 Task: Create New Customer with Customer Name: Crumbl Cookies, Billing Address Line1: 3514 Cook Hill Road, Billing Address Line2:  Danbury, Billing Address Line3:  Connecticut 06810
Action: Mouse moved to (135, 27)
Screenshot: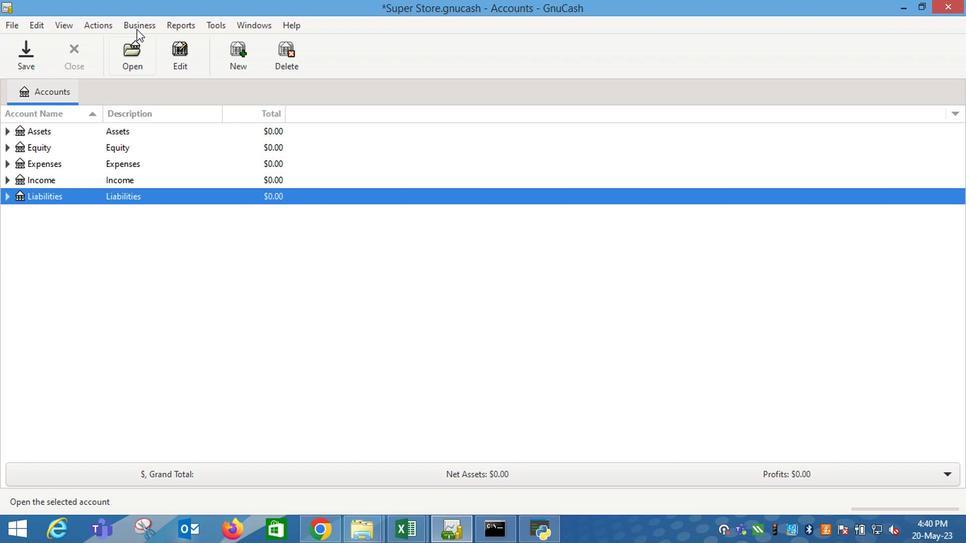 
Action: Mouse pressed left at (135, 27)
Screenshot: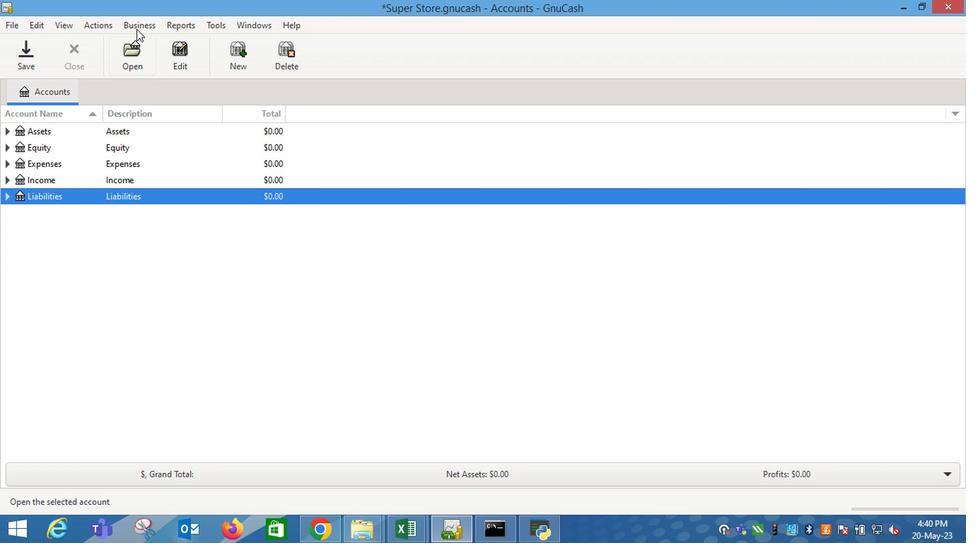 
Action: Mouse moved to (308, 60)
Screenshot: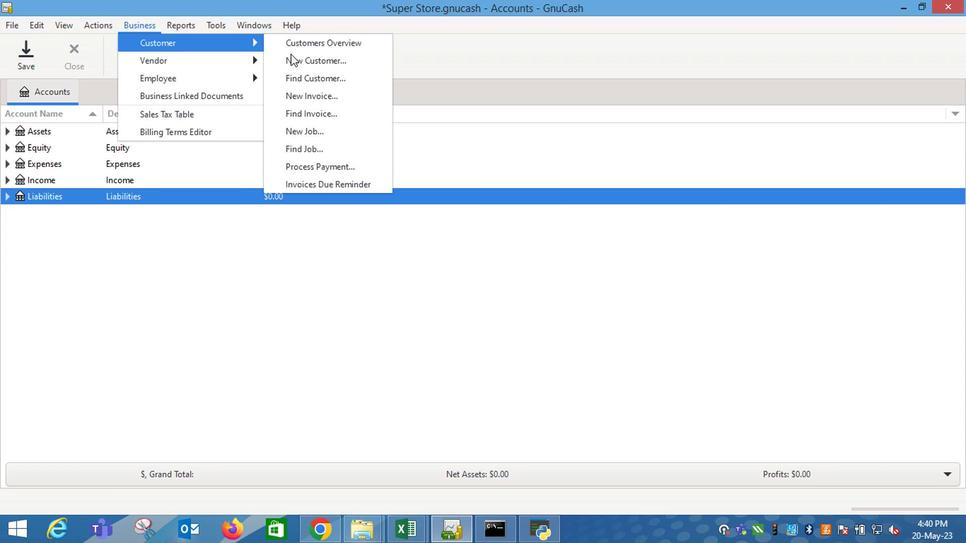 
Action: Mouse pressed left at (308, 60)
Screenshot: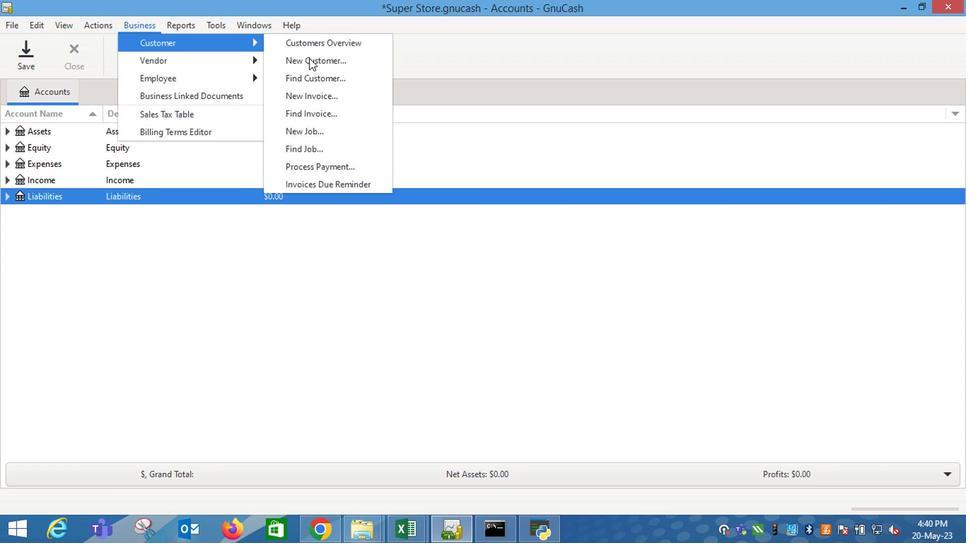 
Action: Key pressed <Key.shift_r>Crumbl<Key.space><Key.shift_r>Cookies<Key.space><Key.backspace><Key.tab><Key.tab><Key.tab>3514<Key.space><Key.shift_r>Cook<Key.space><Key.shift_r>Hill<Key.space><Key.shift_r>Road<Key.tab><Key.shift_r>D<Key.tab><Key.shift_r>C<Key.right><Key.space><Key.tab>
Screenshot: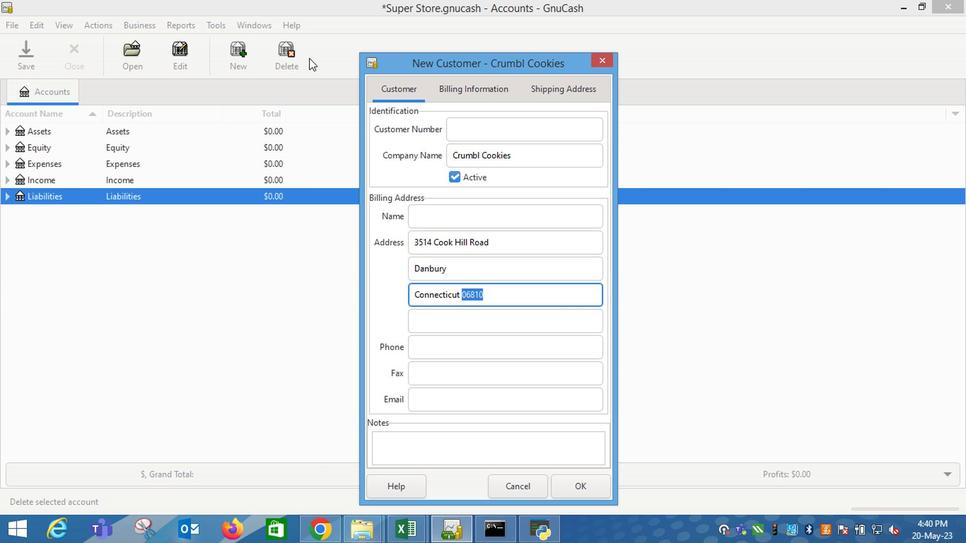 
Action: Mouse moved to (597, 490)
Screenshot: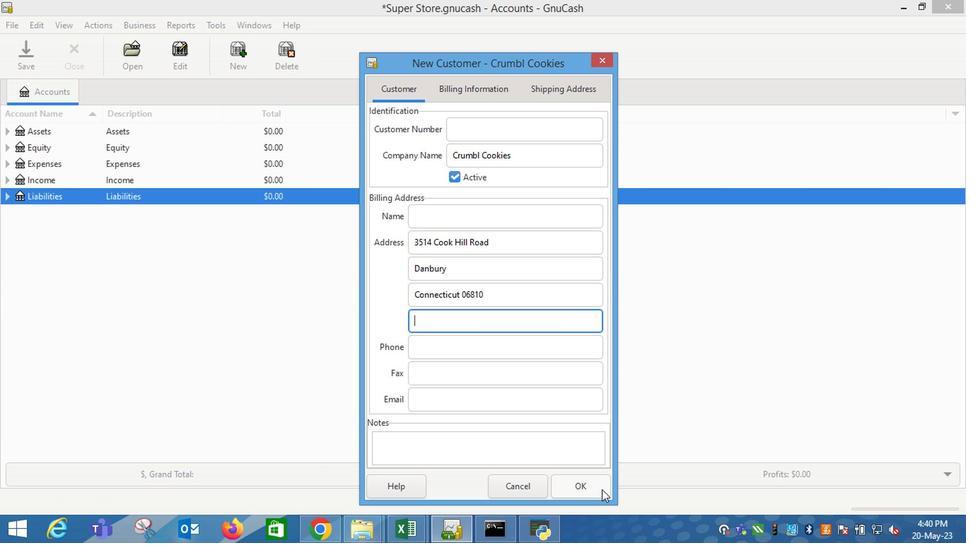 
Action: Mouse pressed left at (597, 490)
Screenshot: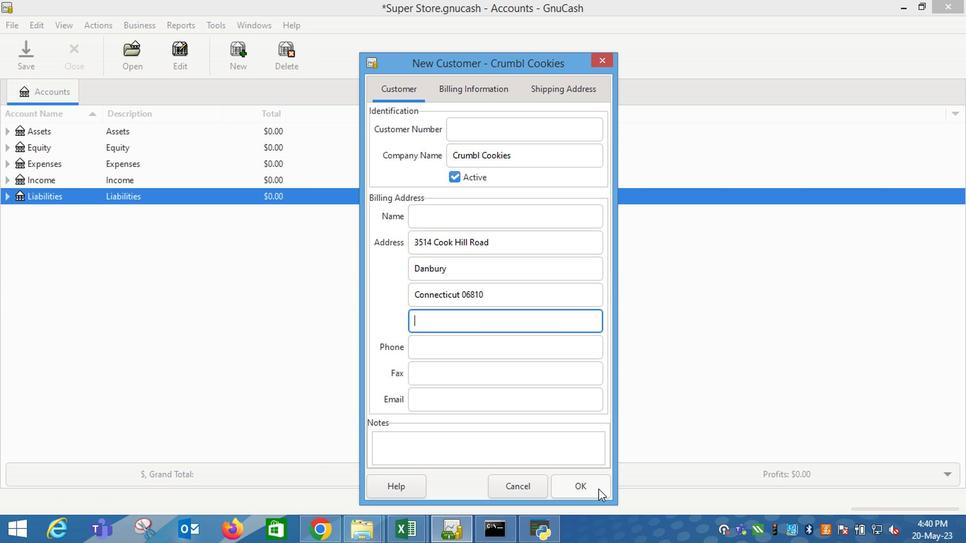 
Action: Mouse moved to (525, 465)
Screenshot: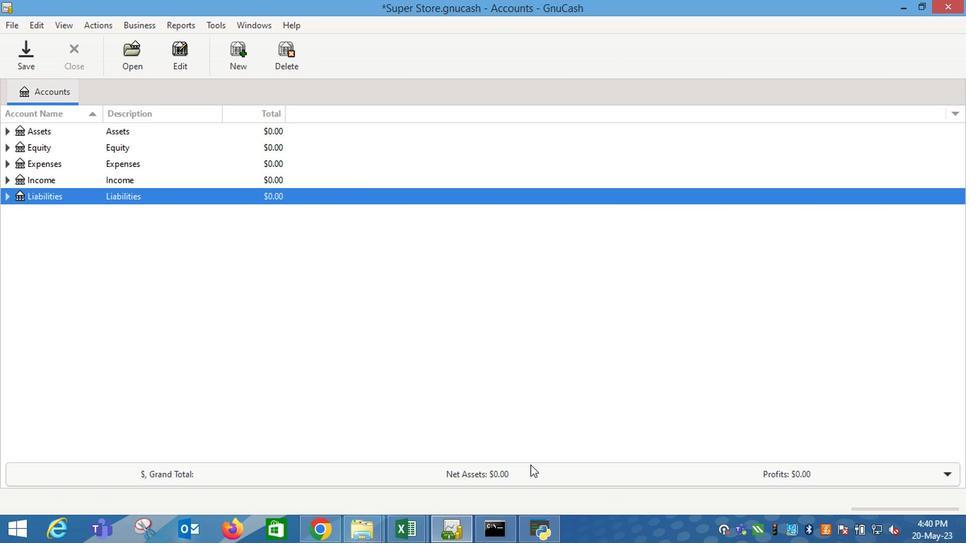 
